 Task: Open an excel sheet with  and write heading  Product price data  Add product name:-  ' TOMS Shoe, UGG Shoe, Wolverine Shoe, Z-Coil Shoe, Adidas shoe, Gucci T-shirt, Louis Vuitton bag, Zara Shirt, H&M jeans, Chanel perfume. ' in May Last week sales are  5000 to 5050. product price in between:-  5000 to 10000. Save page auditingSalesTargets_202
Action: Mouse moved to (33, 112)
Screenshot: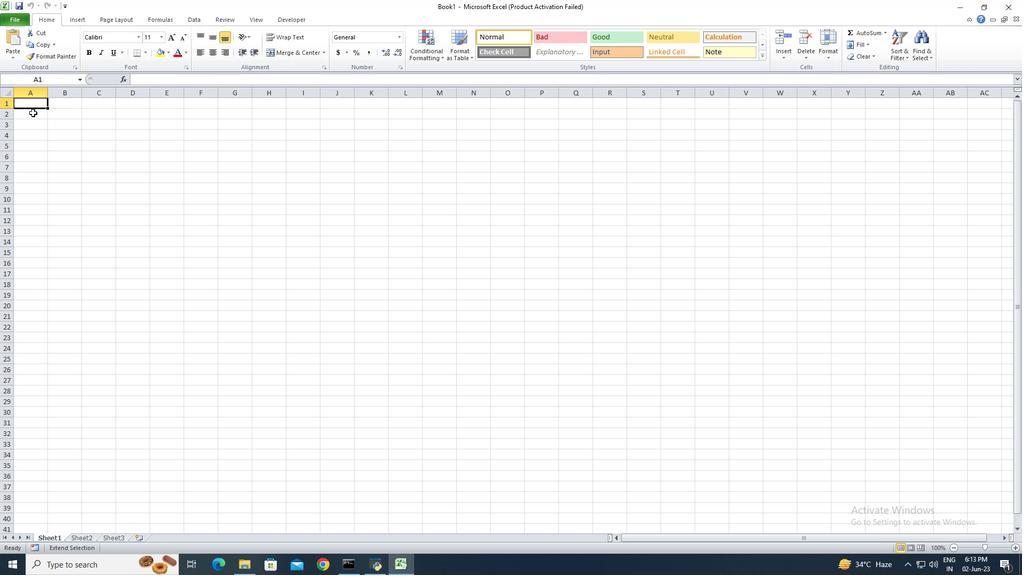 
Action: Key pressed <Key.shift>Product<Key.space><Key.shift><Key.shift><Key.shift>price<Key.space>data<Key.enter><Key.space><Key.shift>Product<Key.space>name<Key.enter><Key.shift><Key.shift><Key.shift><Key.shift><Key.shift><Key.shift><Key.shift><Key.shift>TOMS<Key.space><Key.shift>Shoe<Key.enter><Key.shift><Key.shift><Key.shift><Key.shift><Key.shift><Key.shift><Key.shift><Key.shift><Key.shift><Key.shift><Key.shift><Key.shift><Key.shift><Key.shift><Key.shift>UGG<Key.space><Key.shift>Shoe<Key.enter><Key.shift><Key.shift><Key.shift><Key.shift><Key.shift>Wolverine<Key.space><Key.shift>Shoe<Key.enter><Key.shift><Key.shift><Key.shift><Key.shift><Key.shift><Key.shift>Z-<Key.shift>Coil<Key.space><Key.shift>Shoe<Key.enter><Key.shift>Adidas<Key.space><Key.shift>shoe<Key.enter><Key.shift><Key.shift><Key.shift><Key.shift><Key.shift><Key.shift><Key.shift><Key.shift><Key.shift><Key.shift><Key.shift><Key.shift><Key.shift><Key.shift><Key.shift>Guccu\<Key.backspace><Key.backspace>i<Key.space><Key.shift><Key.shift><Key.shift>T-<Key.shift><Key.shift><Key.shift><Key.shift><Key.shift><Key.shift><Key.shift><Key.shift><Key.shift><Key.shift><Key.shift><Key.shift><Key.shift><Key.shift>shirt<Key.enter><Key.shift><Key.shift><Key.shift>Loc\<Key.backspace><Key.backspace>uis<Key.space>vu<Key.backspace><Key.backspace><Key.shift><Key.shift><Key.shift><Key.shift>Vuitton<Key.space>bag<Key.enter><Key.shift><Key.shift><Key.shift><Key.shift><Key.shift>Zara<Key.space><Key.shift>Shirt<Key.enter><Key.shift><Key.shift><Key.shift><Key.shift><Key.shift><Key.shift><Key.shift><Key.shift><Key.shift><Key.shift>H<Key.shift>&<Key.shift><Key.shift><Key.shift><Key.shift><Key.shift><Key.shift><Key.shift>M<Key.space><Key.shift>H\=<Key.backspace><Key.backspace><Key.backspace>jeans<Key.enter><Key.shift><Key.shift><Key.shift><Key.shift><Key.shift><Key.shift><Key.shift><Key.shift><Key.shift><Key.shift><Key.shift><Key.shift><Key.shift>Chanel<Key.space><Key.shift>perfume<Key.enter>
Screenshot: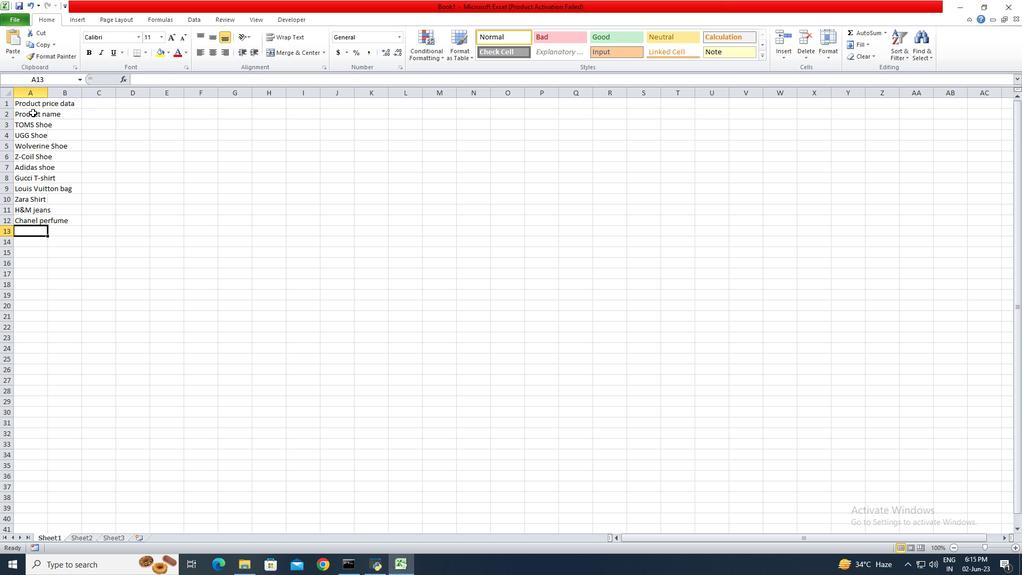 
Action: Mouse moved to (46, 92)
Screenshot: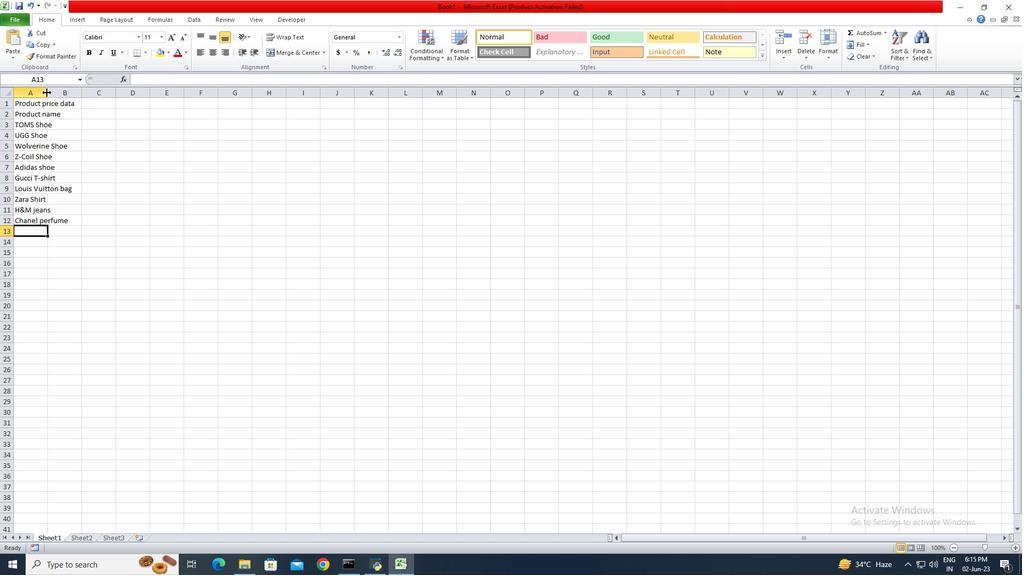 
Action: Mouse pressed left at (46, 92)
Screenshot: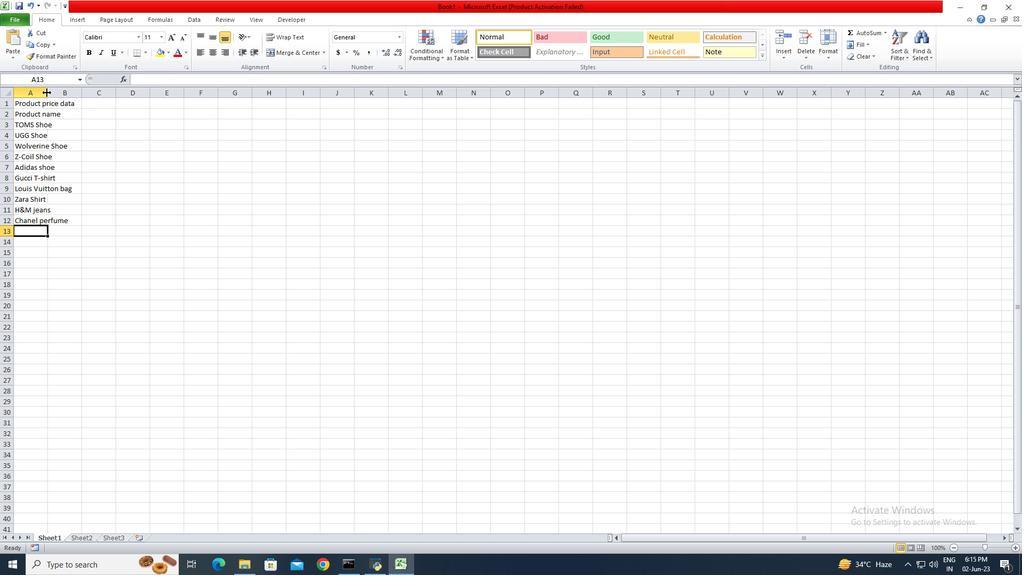 
Action: Mouse pressed left at (46, 92)
Screenshot: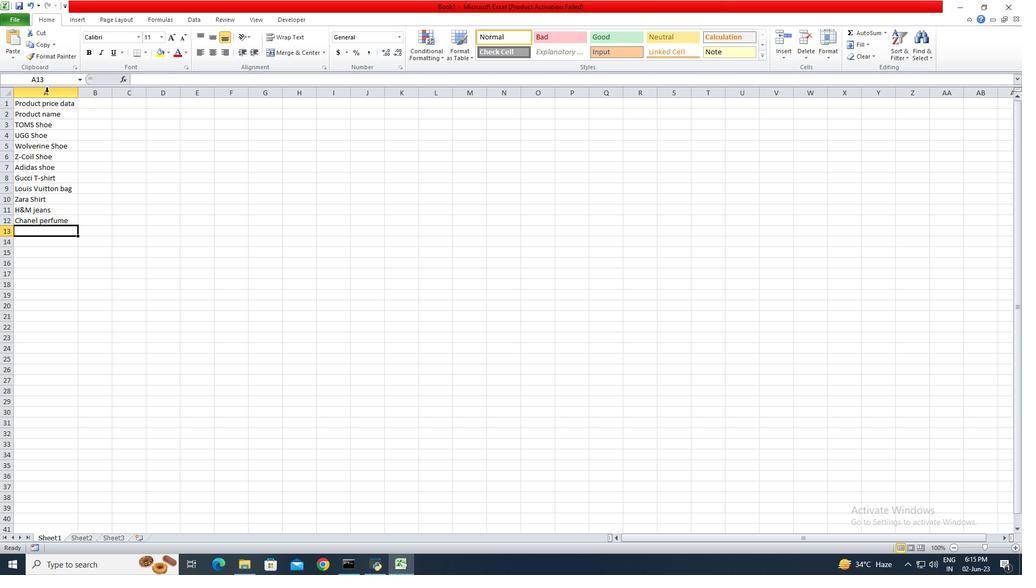 
Action: Mouse moved to (89, 115)
Screenshot: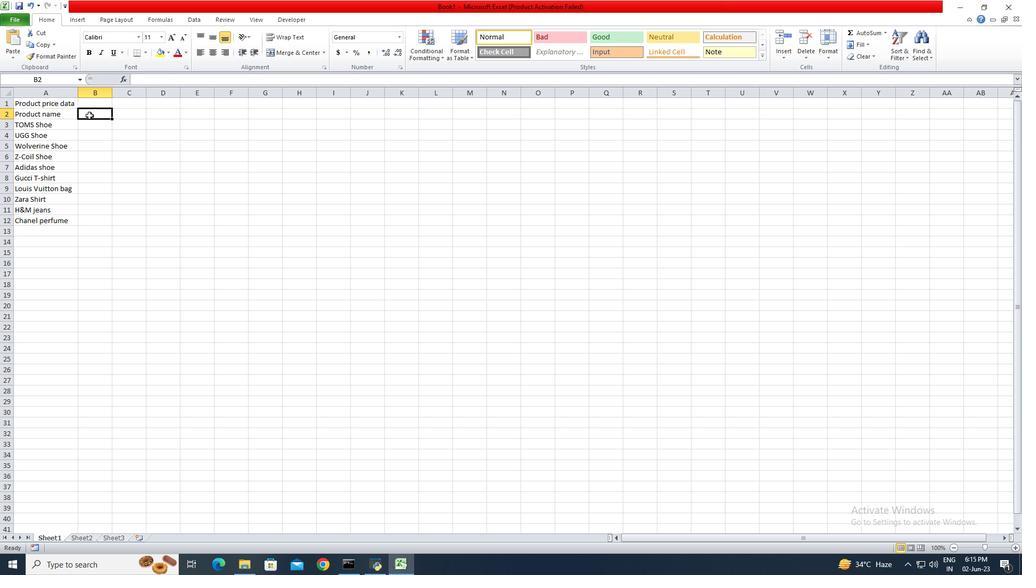
Action: Mouse pressed left at (89, 115)
Screenshot: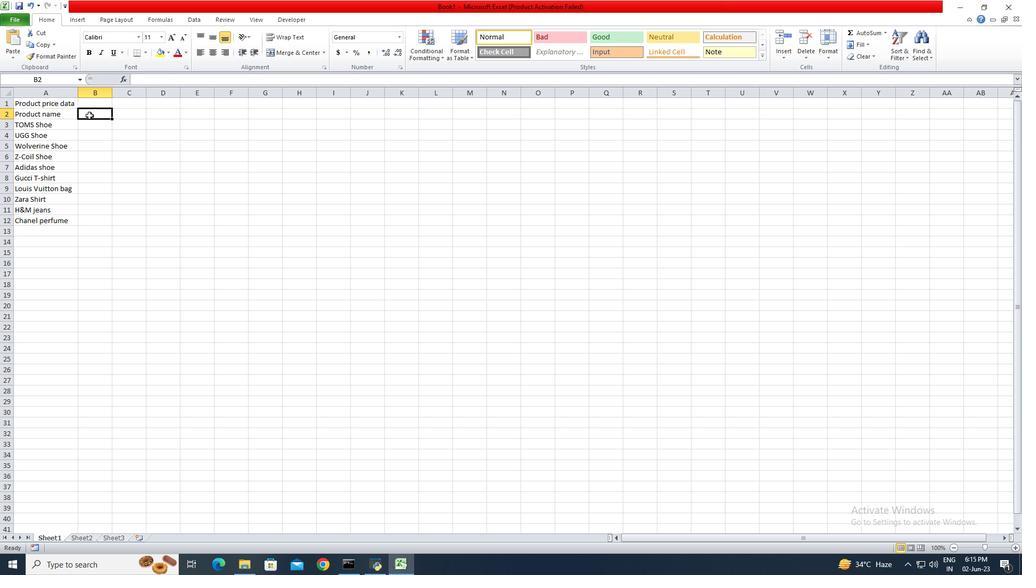 
Action: Key pressed <Key.shift>
Screenshot: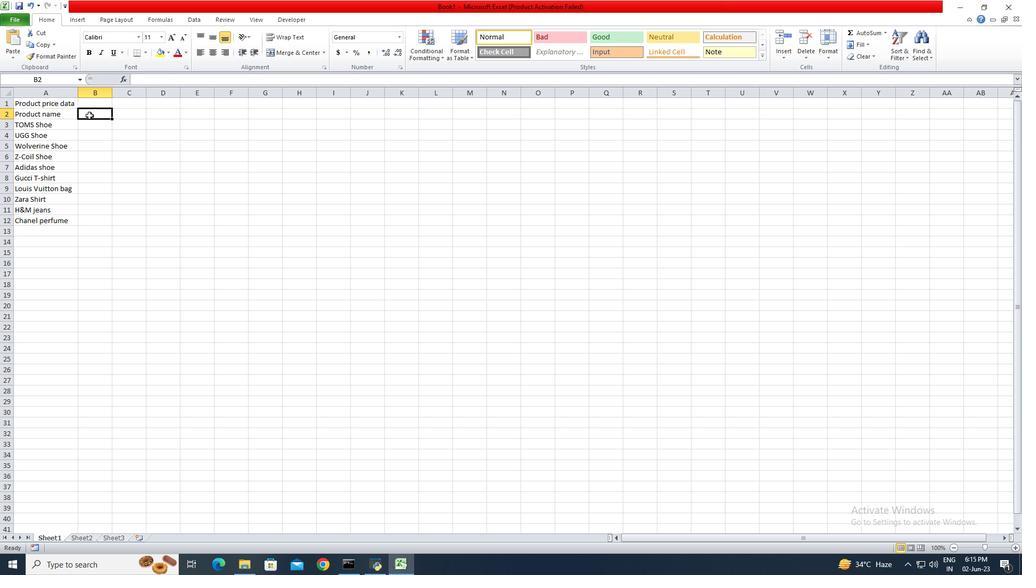 
Action: Mouse moved to (89, 115)
Screenshot: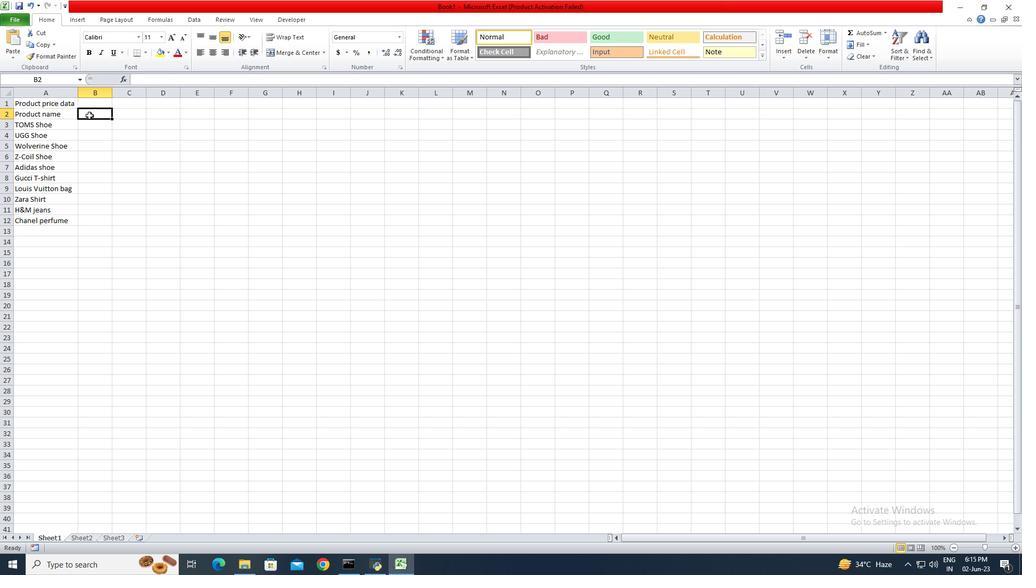 
Action: Key pressed <Key.shift>May<Key.space><Key.shift>Last<Key.space>week<Key.space>sales<Key.enter>5000<Key.enter>5010<Key.enter>5015<Key.enter>5019<Key.enter>5020<Key.enter>5025<Key.enter>5030<Key.enter>5035<Key.enter>5040<Key.enter>5050<Key.enter>
Screenshot: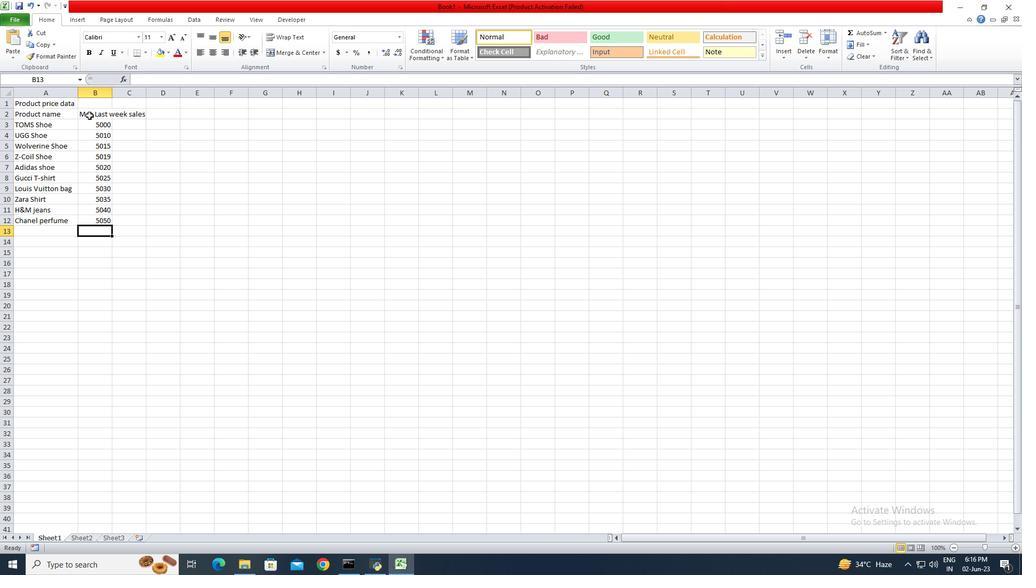 
Action: Mouse moved to (111, 94)
Screenshot: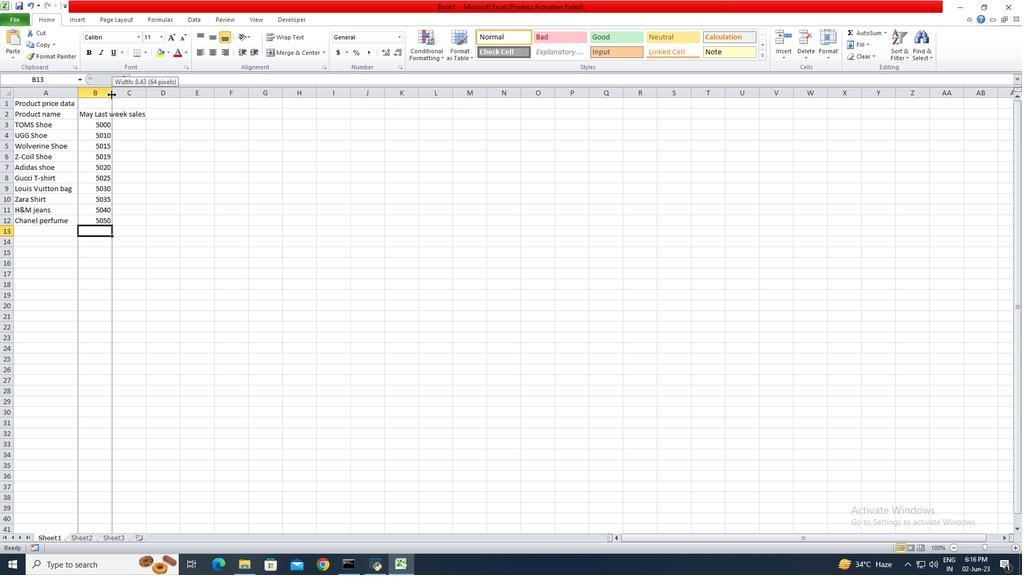 
Action: Mouse pressed left at (111, 94)
Screenshot: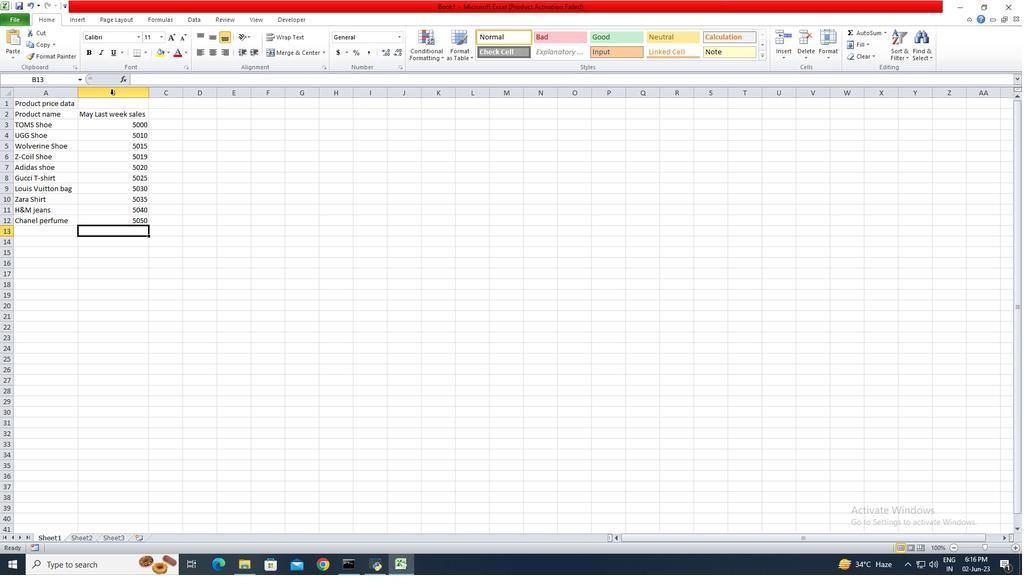 
Action: Mouse pressed left at (111, 94)
Screenshot: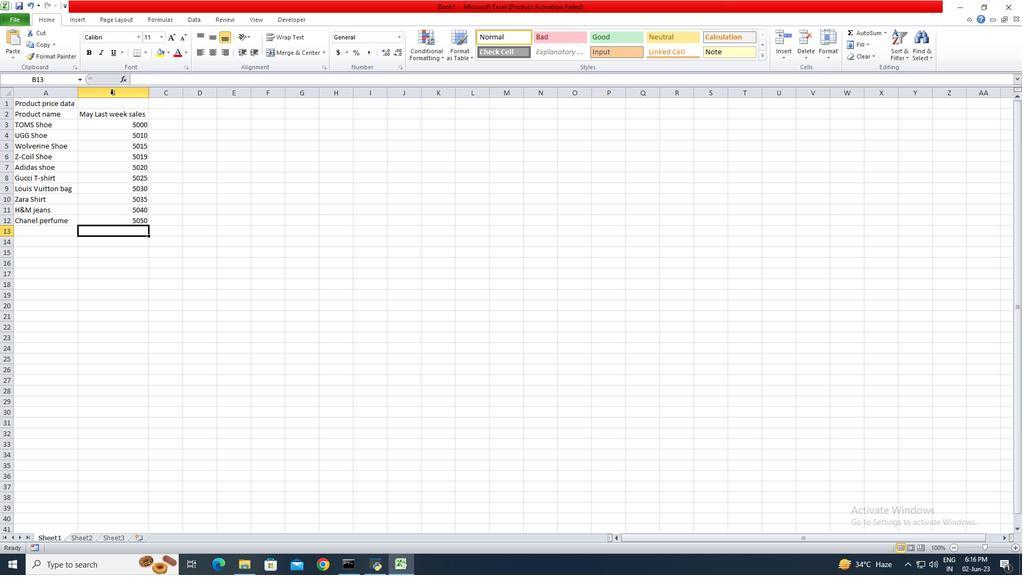 
Action: Mouse moved to (167, 113)
Screenshot: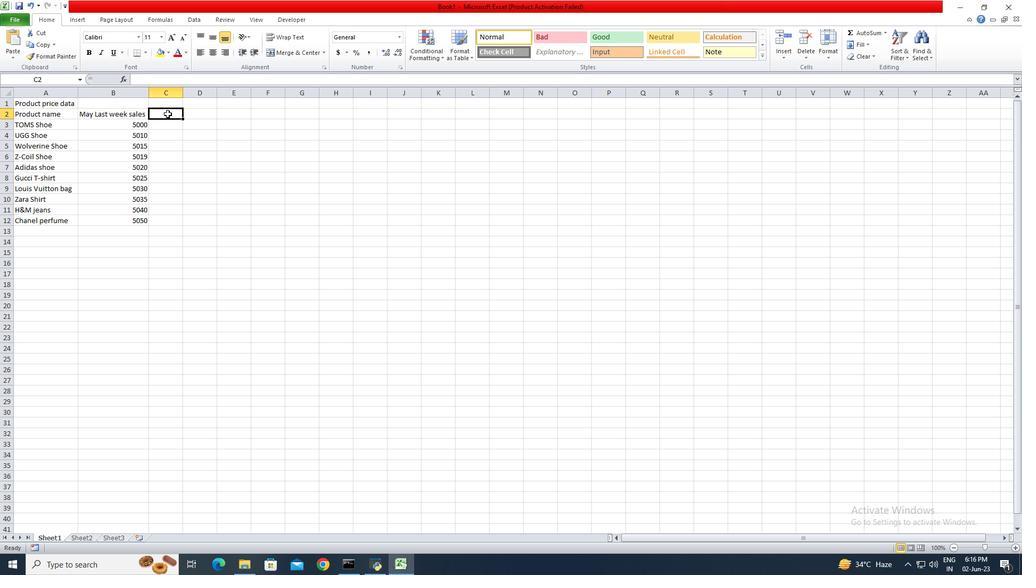 
Action: Mouse pressed left at (167, 113)
Screenshot: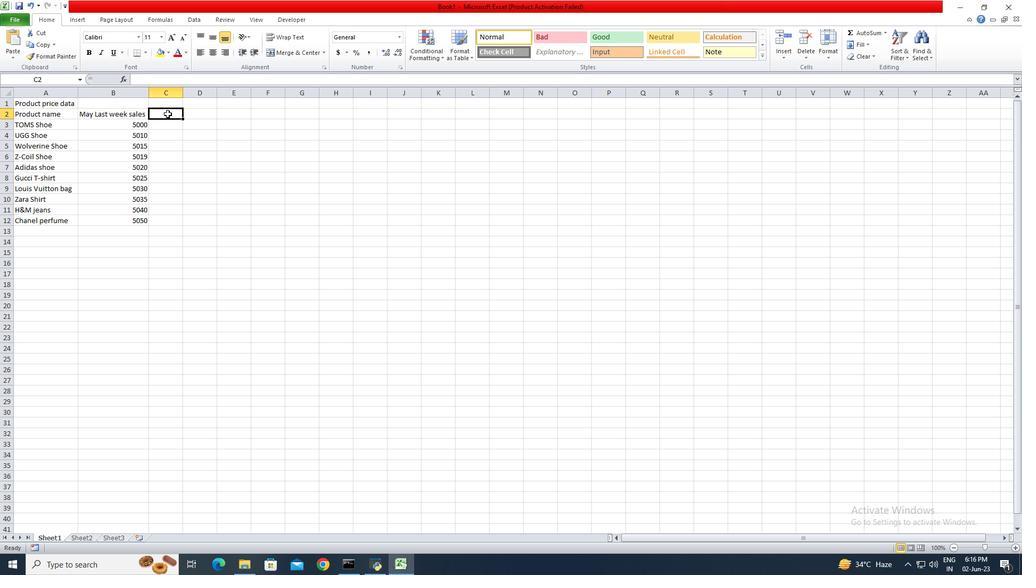 
Action: Mouse moved to (165, 111)
Screenshot: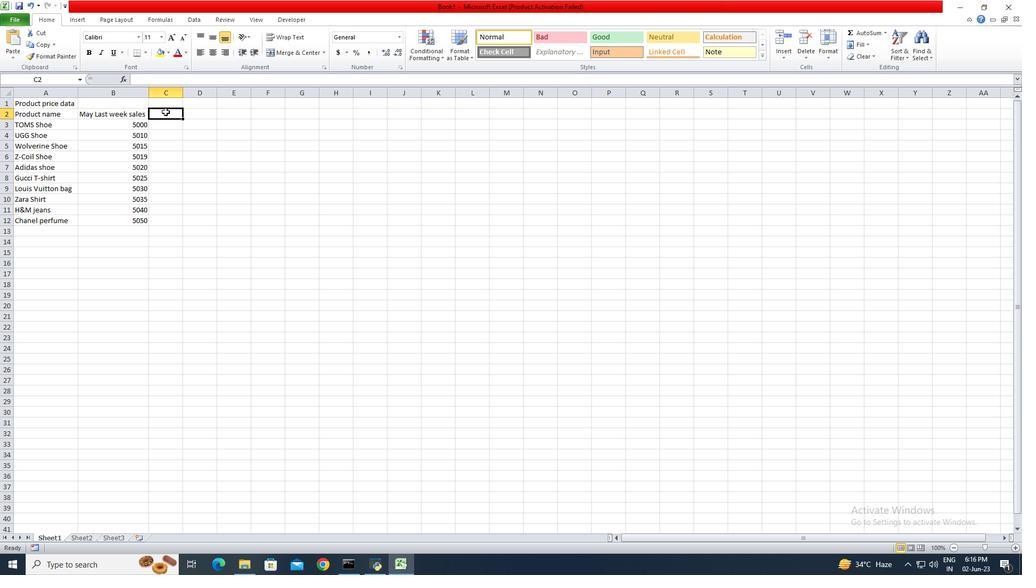 
Action: Key pressed <Key.shift><Key.shift><Key.shift><Key.shift><Key.shift><Key.shift><Key.shift><Key.shift><Key.shift><Key.shift><Key.shift><Key.shift><Key.shift><Key.shift><Key.shift><Key.shift><Key.shift><Key.shift><Key.shift><Key.shift><Key.shift><Key.shift><Key.shift><Key.shift><Key.shift><Key.shift><Key.shift><Key.shift><Key.shift><Key.shift><Key.shift><Key.shift><Key.shift><Key.shift><Key.shift><Key.shift><Key.shift><Key.shift><Key.shift><Key.shift><Key.shift><Key.shift><Key.shift><Key.shift><Key.shift><Key.shift><Key.shift><Key.shift><Key.shift><Key.shift><Key.shift><Key.shift><Key.shift><Key.shift><Key.shift><Key.shift><Key.shift><Key.shift><Key.shift><Key.shift><Key.shift><Key.shift><Key.shift><Key.shift><Key.shift><Key.shift><Key.shift><Key.shift><Key.shift><Key.shift><Key.shift><Key.shift><Key.shift><Key.shift><Key.shift><Key.shift><Key.shift><Key.shift><Key.shift><Key.shift><Key.shift><Key.shift><Key.shift><Key.shift><Key.shift><Key.shift><Key.shift><Key.shift><Key.shift><Key.shift><Key.shift><Key.shift><Key.shift><Key.shift><Key.shift><Key.shift>Product<Key.space>price
Screenshot: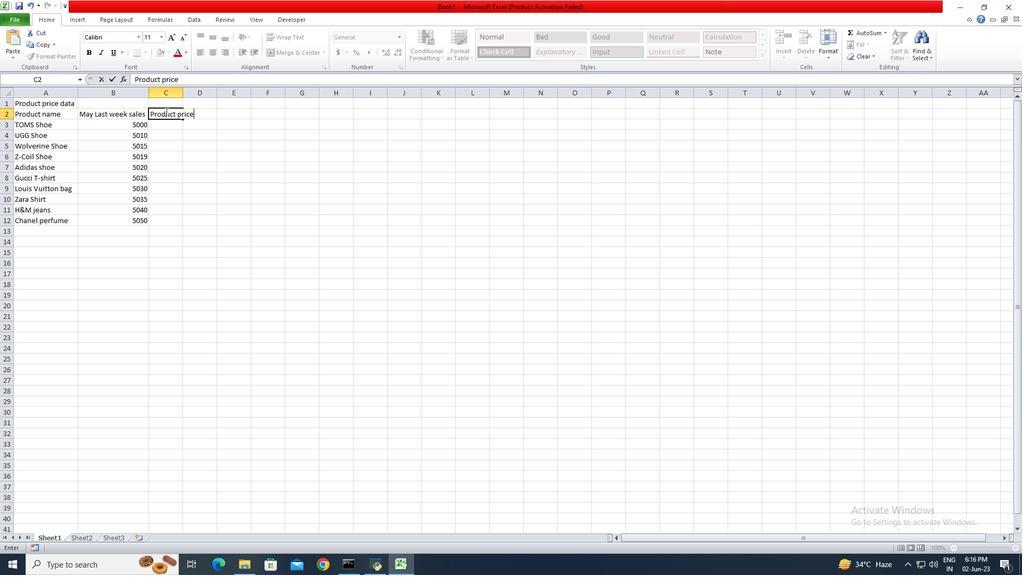
Action: Mouse moved to (165, 111)
Screenshot: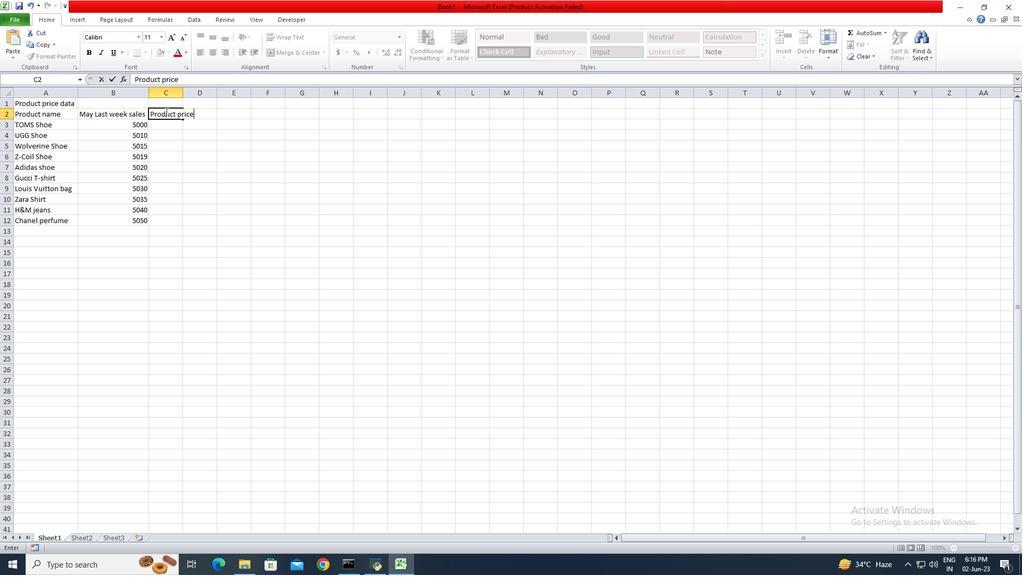 
Action: Key pressed <Key.enter>5000<Key.enter>6000<Key.enter>7000<Key.enter>7500<Key.enter>8000<Key.enter>8500<Key.enter>9000<Key.enter>9500<Key.enter>9800<Key.enter>10000<Key.enter>
Screenshot: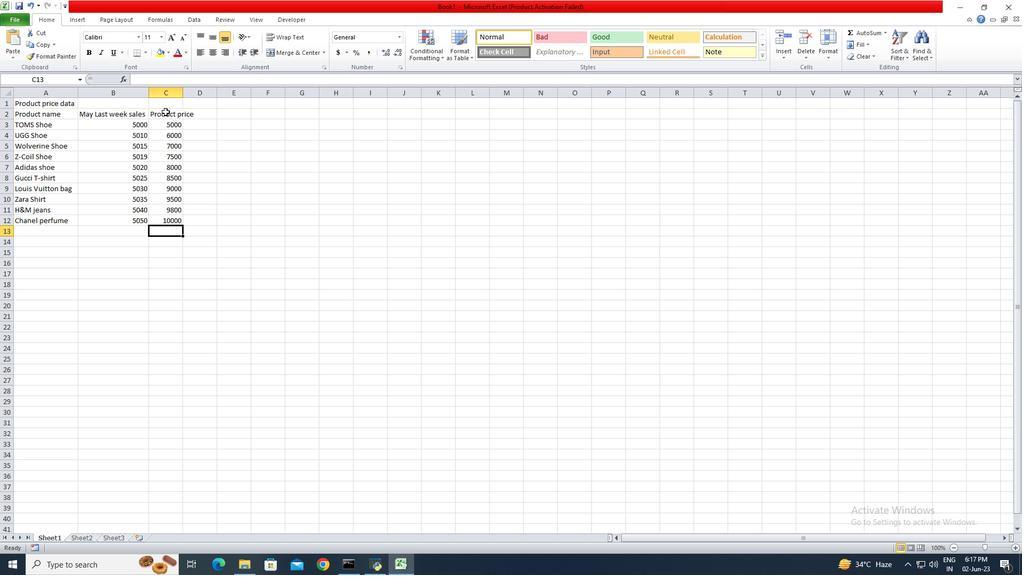 
Action: Mouse moved to (183, 94)
Screenshot: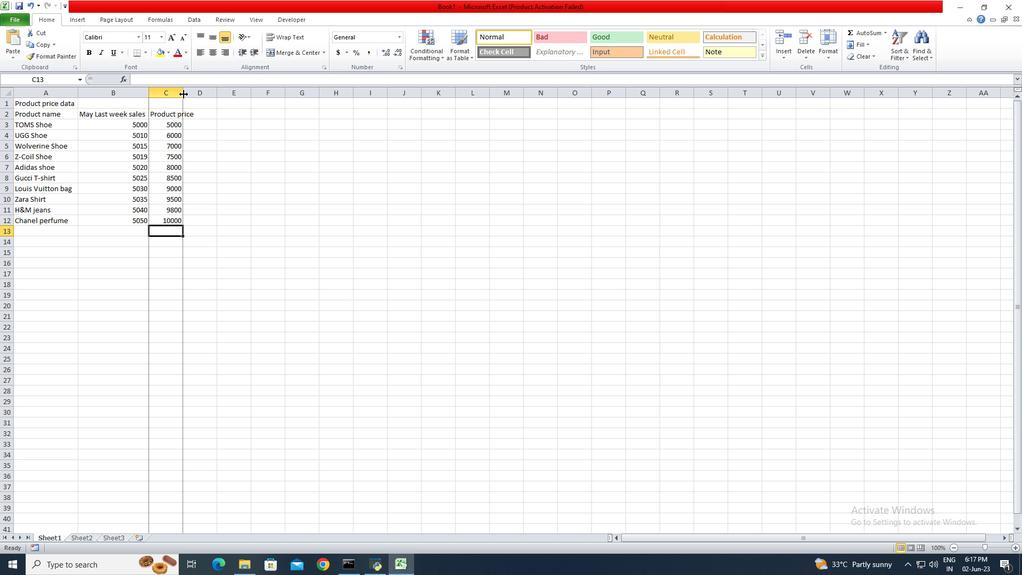 
Action: Mouse pressed left at (183, 94)
Screenshot: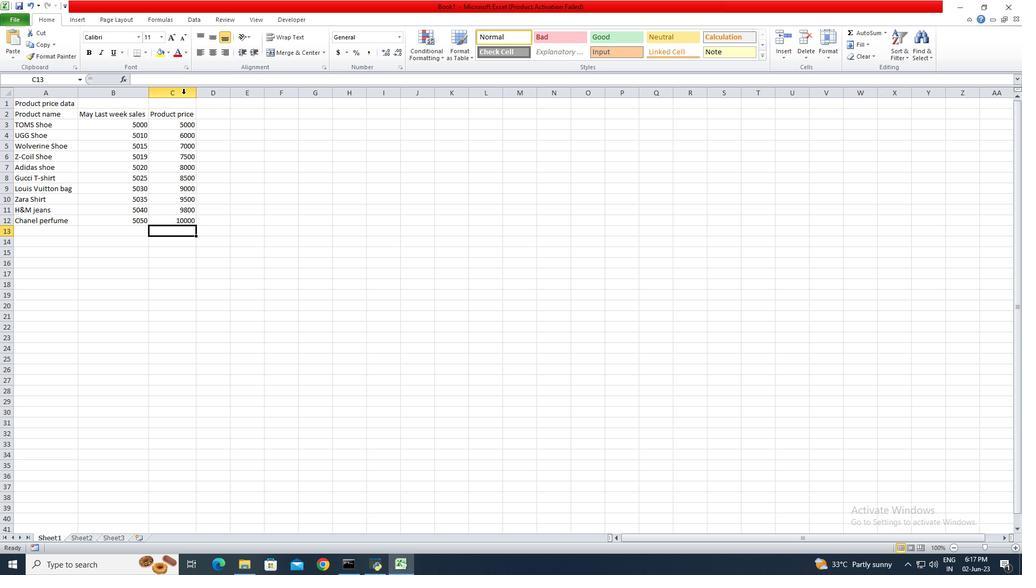 
Action: Mouse pressed left at (183, 94)
Screenshot: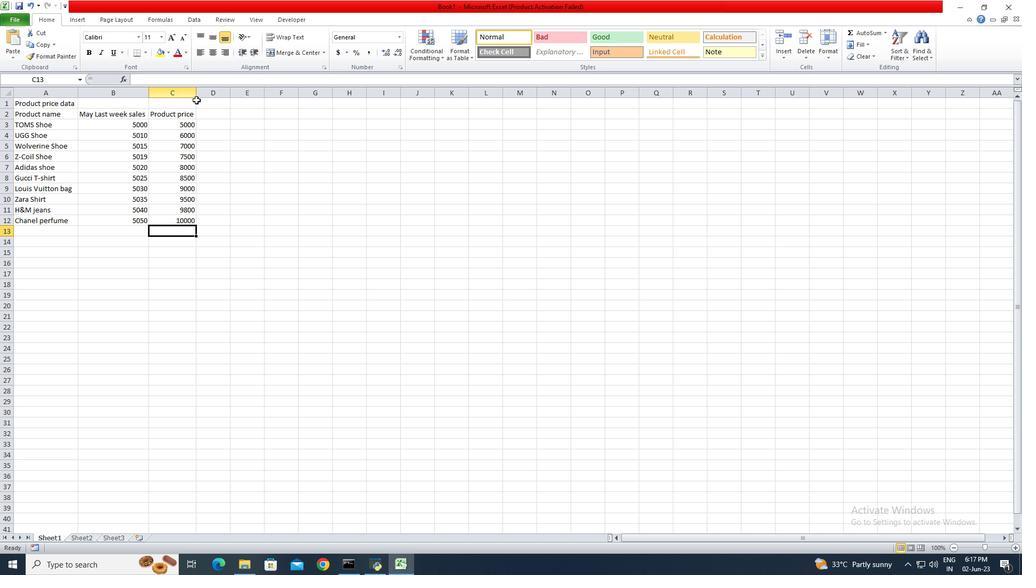 
Action: Mouse moved to (219, 113)
Screenshot: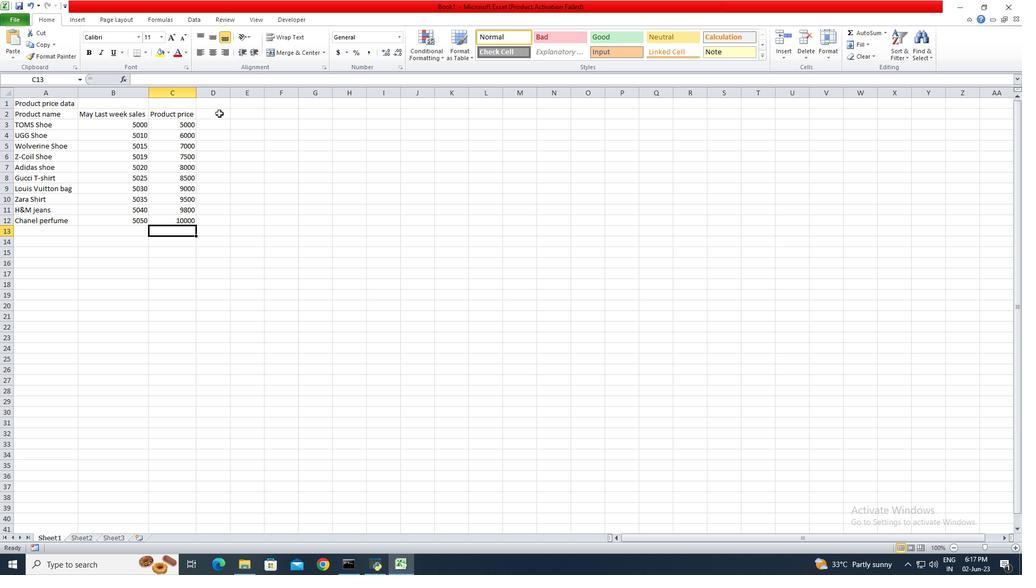 
Action: Mouse pressed left at (219, 113)
Screenshot: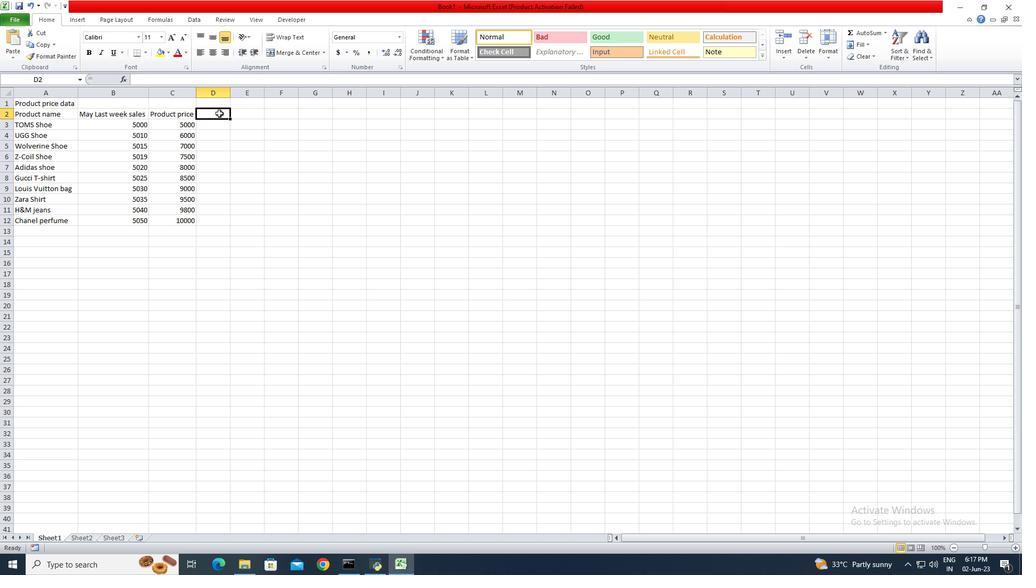 
Action: Key pressed ctrl+S
Screenshot: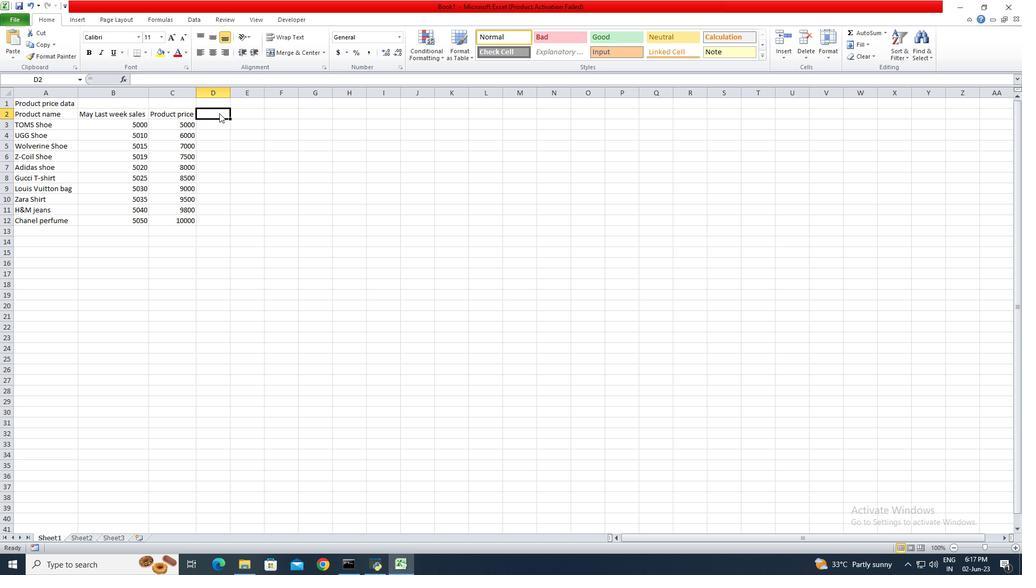 
Action: Mouse moved to (123, 185)
Screenshot: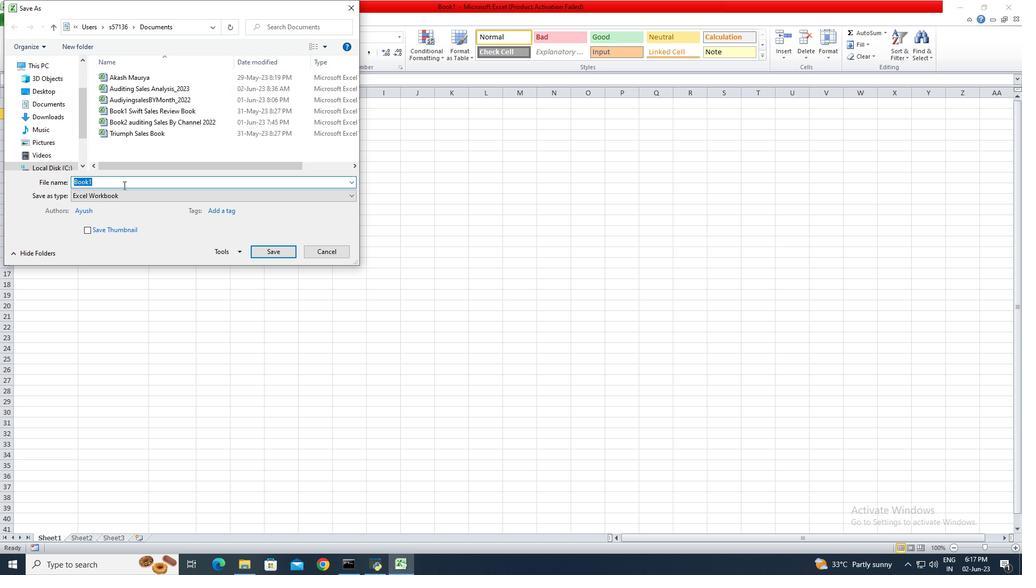 
Action: Key pressed <Key.shift><Key.shift><Key.shift><Key.shift><Key.shift><Key.shift><Key.shift><Key.shift><Key.shift><Key.shift><Key.shift><Key.shift><Key.shift><Key.shift><Key.shift><Key.shift>auditing<Key.shift>Sales<Key.space><Key.shift>Targets<Key.shift_r>_202<Key.enter>ctrl+S
Screenshot: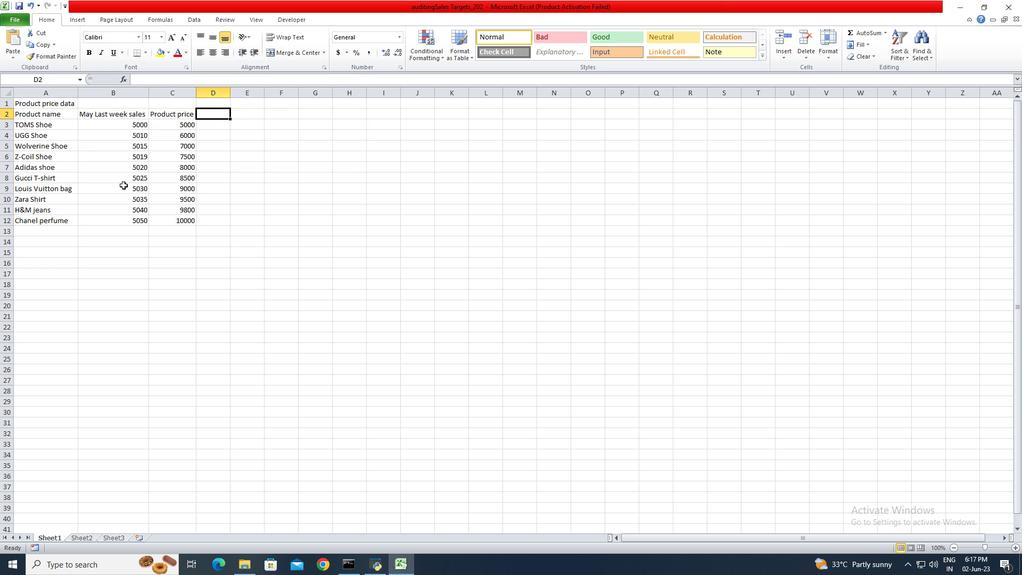 
Action: Mouse moved to (115, 182)
Screenshot: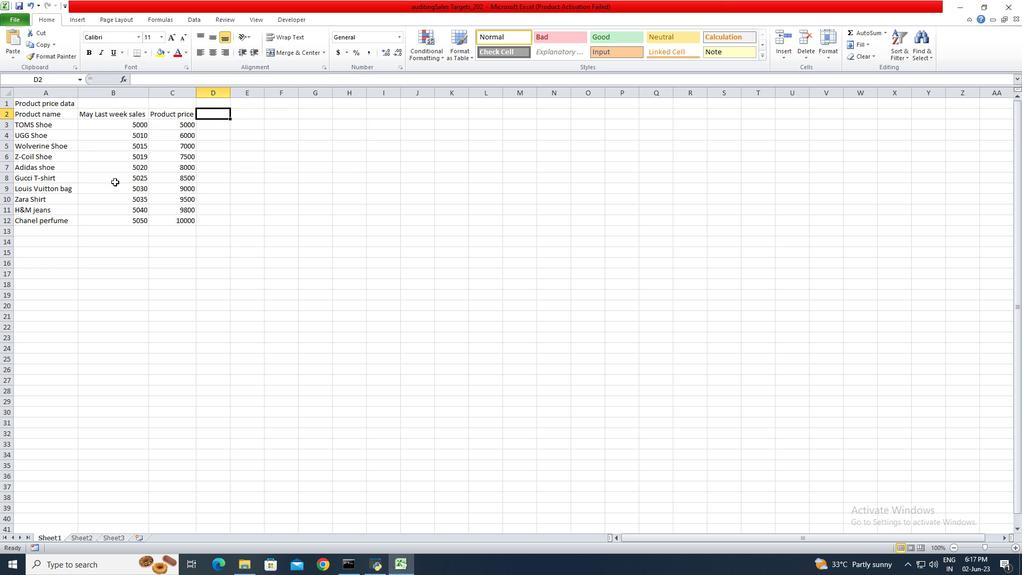 
